 Task: Create a due date automation trigger when advanced on, on the wednesday after a card is due add dates without an incomplete due date at 11:00 AM.
Action: Mouse moved to (874, 265)
Screenshot: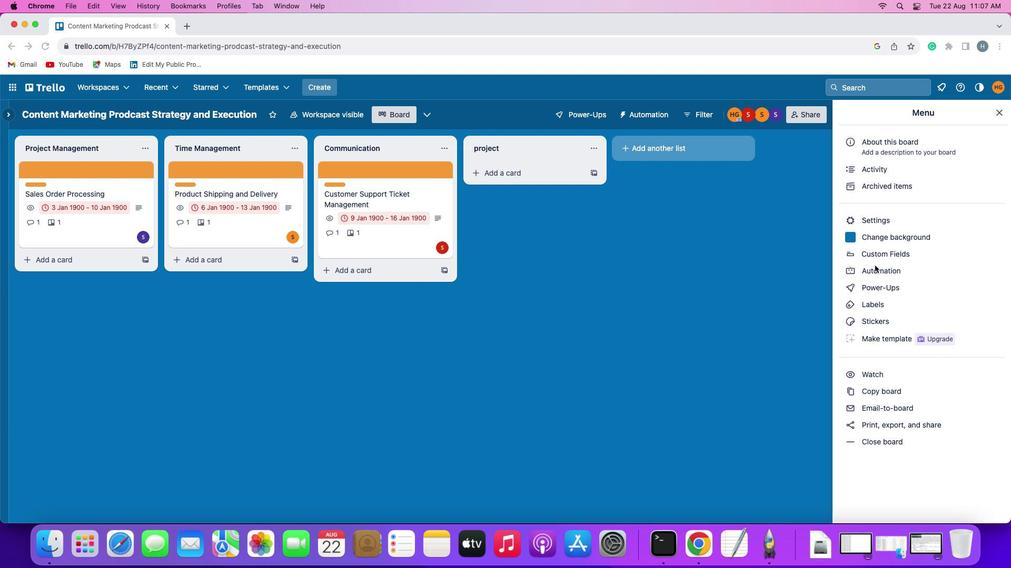 
Action: Mouse pressed left at (874, 265)
Screenshot: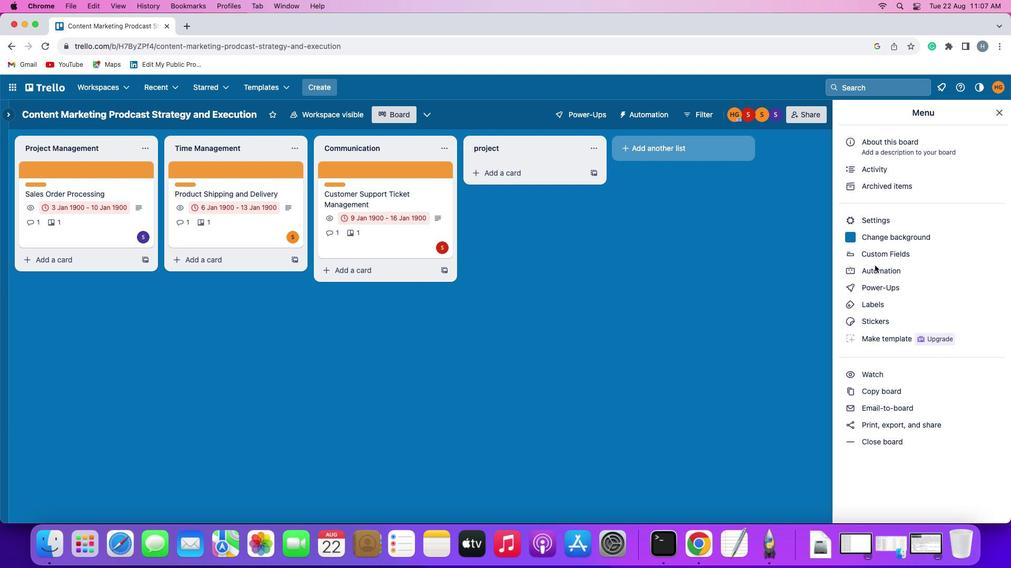 
Action: Mouse pressed left at (874, 265)
Screenshot: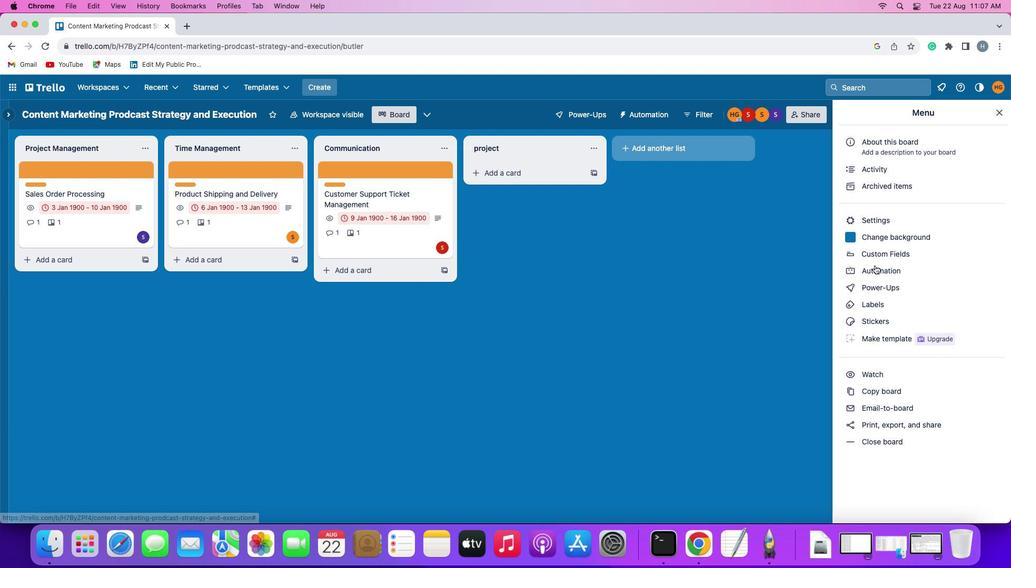 
Action: Mouse moved to (68, 244)
Screenshot: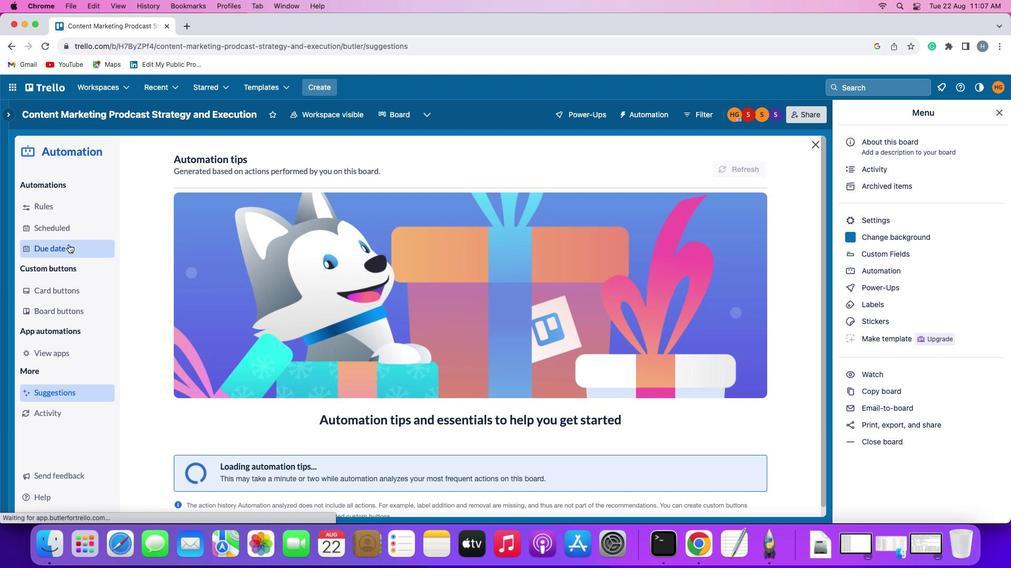 
Action: Mouse pressed left at (68, 244)
Screenshot: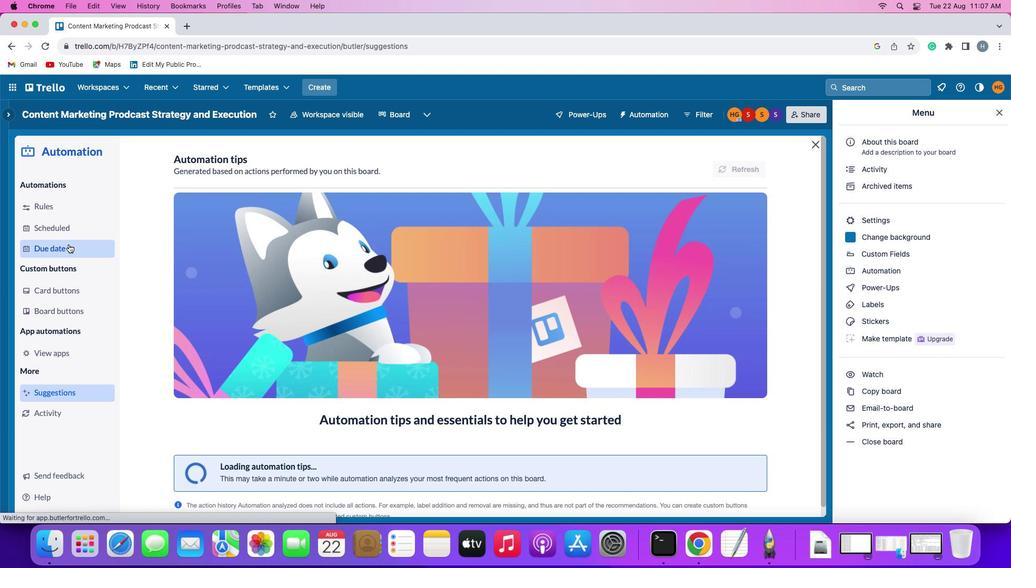 
Action: Mouse moved to (723, 160)
Screenshot: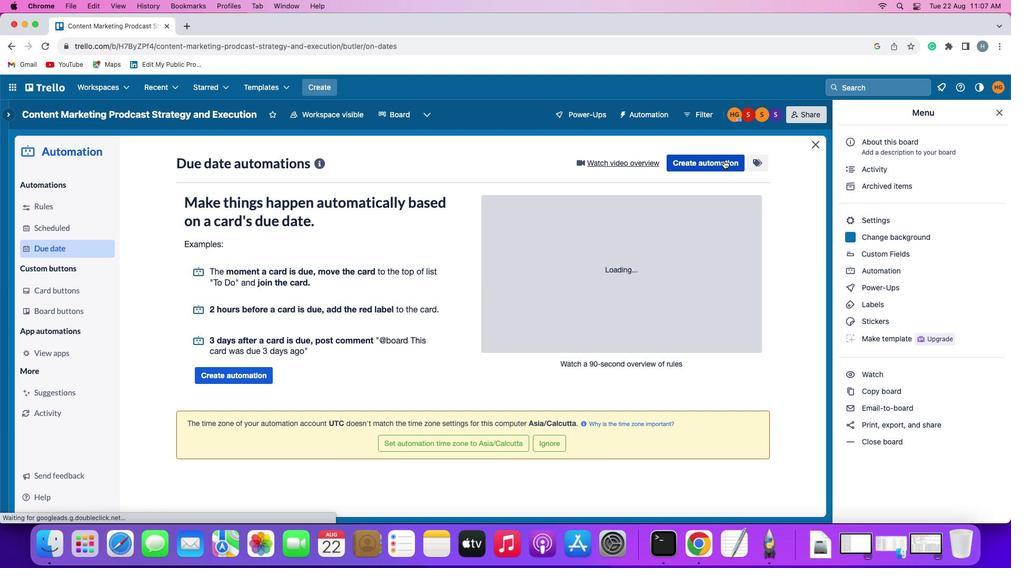 
Action: Mouse pressed left at (723, 160)
Screenshot: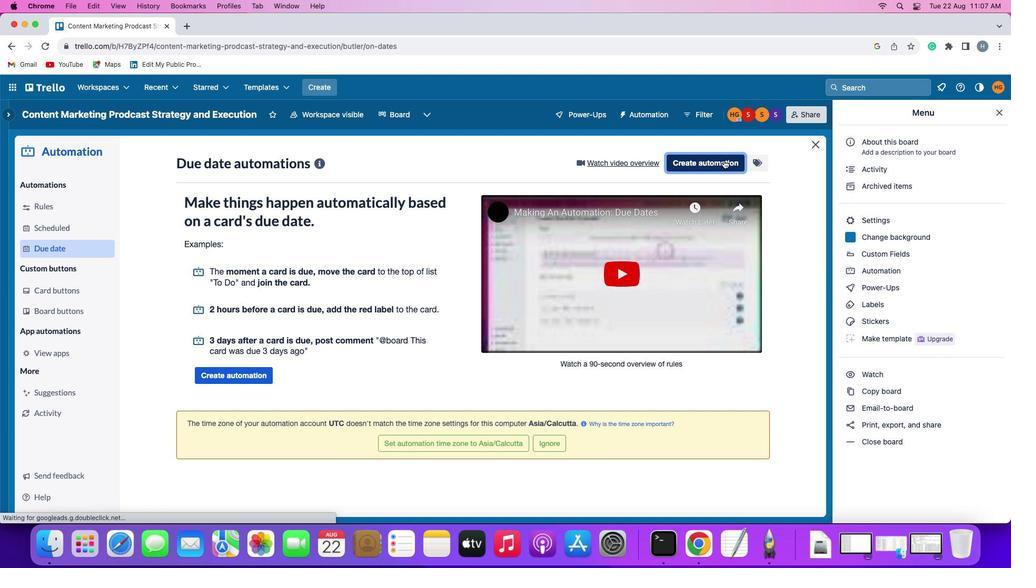 
Action: Mouse moved to (243, 267)
Screenshot: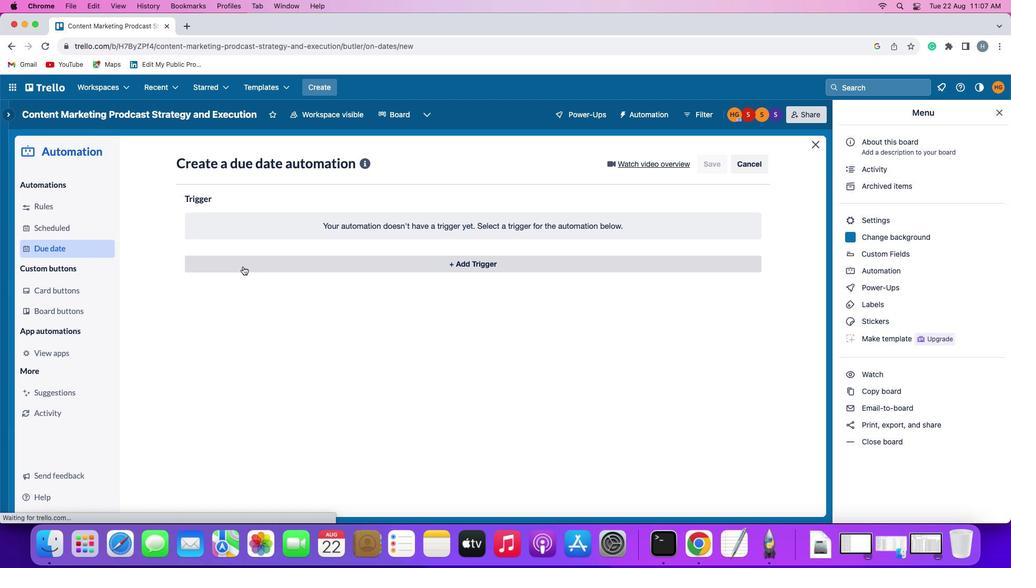 
Action: Mouse pressed left at (243, 267)
Screenshot: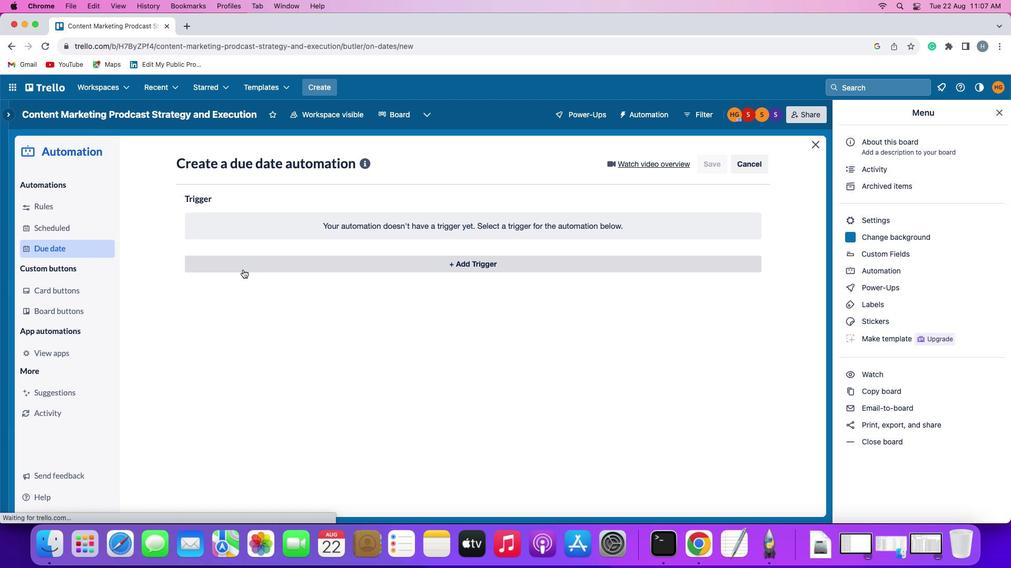 
Action: Mouse moved to (233, 465)
Screenshot: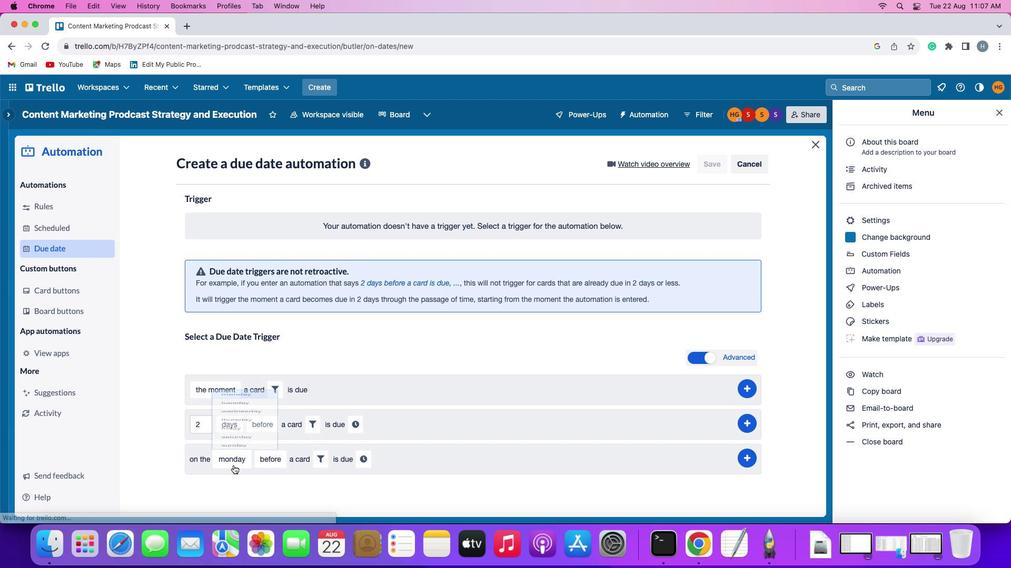 
Action: Mouse pressed left at (233, 465)
Screenshot: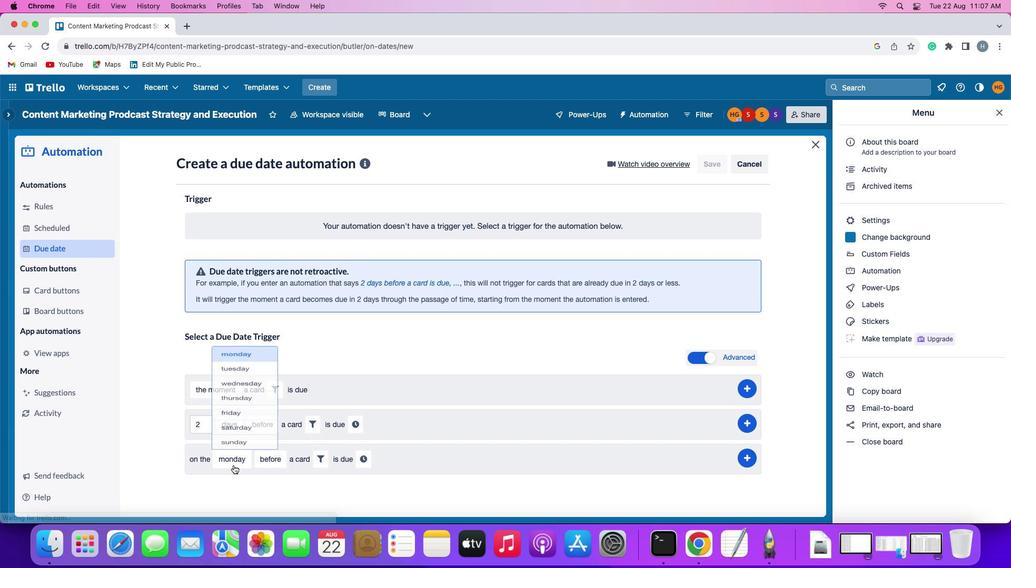 
Action: Mouse moved to (249, 356)
Screenshot: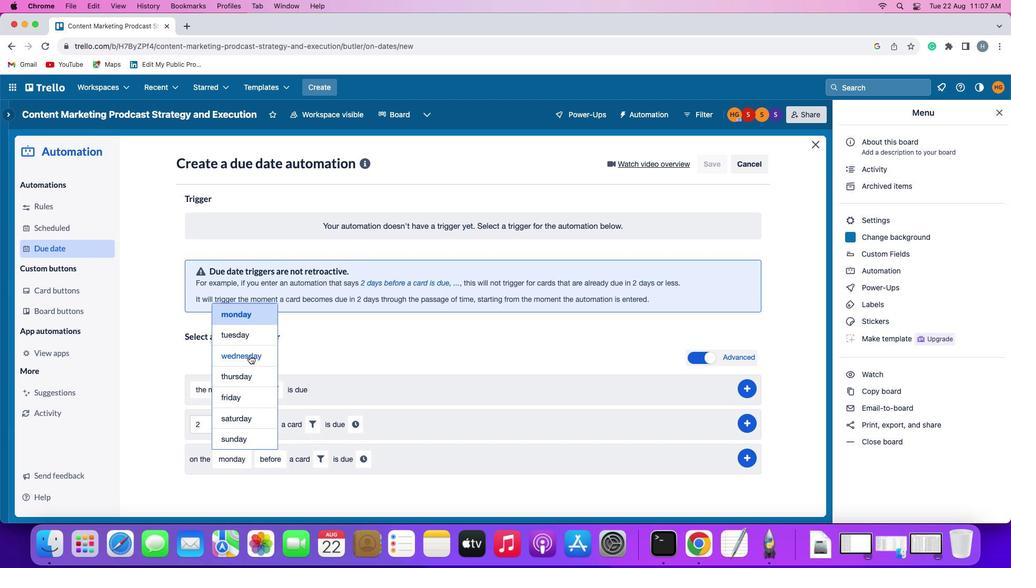 
Action: Mouse pressed left at (249, 356)
Screenshot: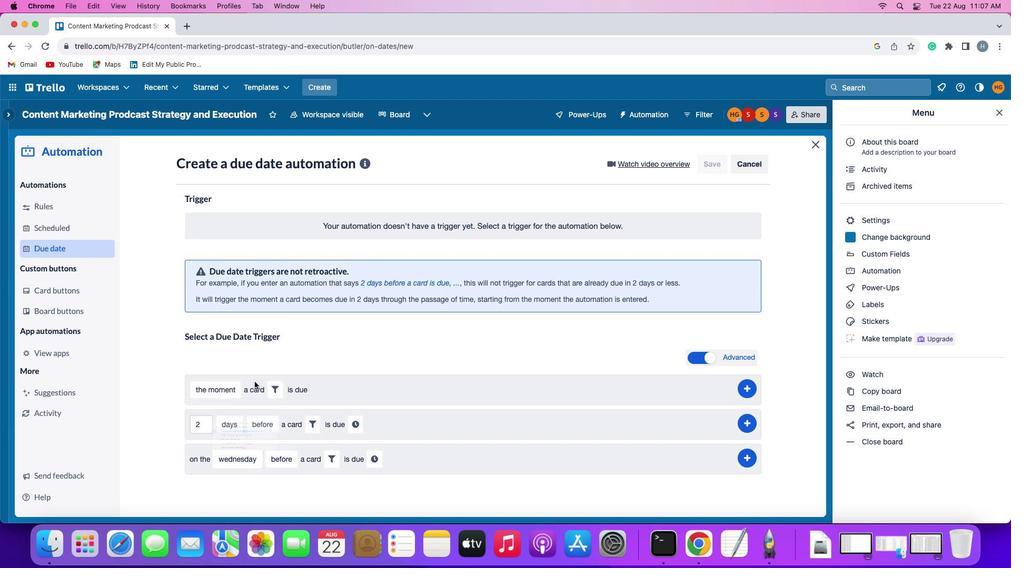 
Action: Mouse moved to (277, 457)
Screenshot: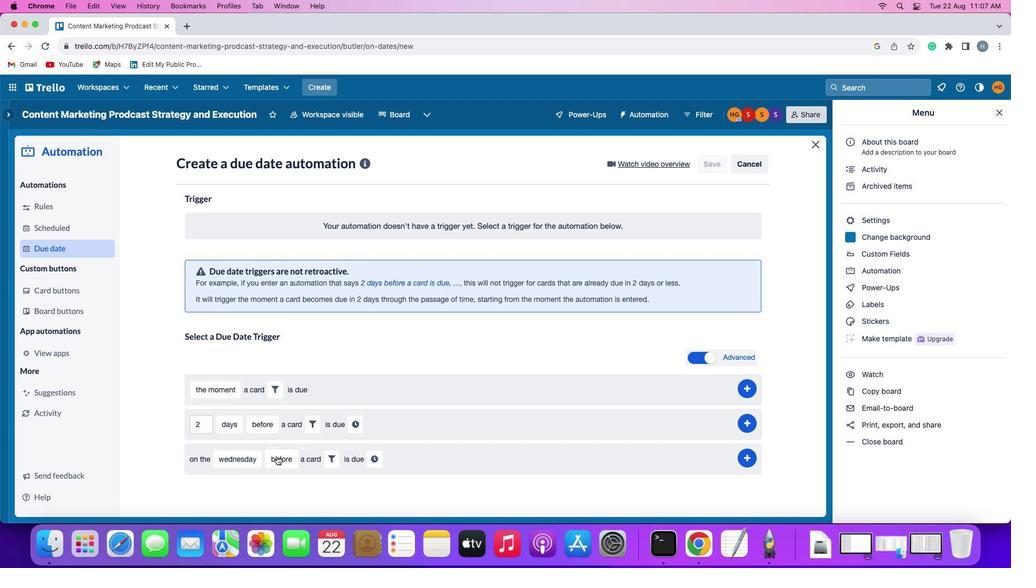 
Action: Mouse pressed left at (277, 457)
Screenshot: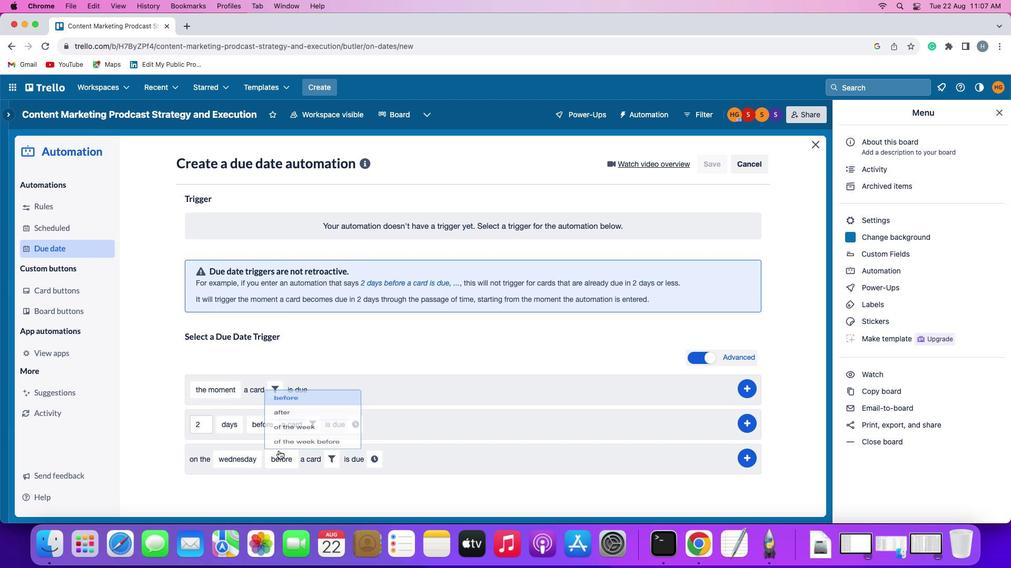 
Action: Mouse moved to (292, 398)
Screenshot: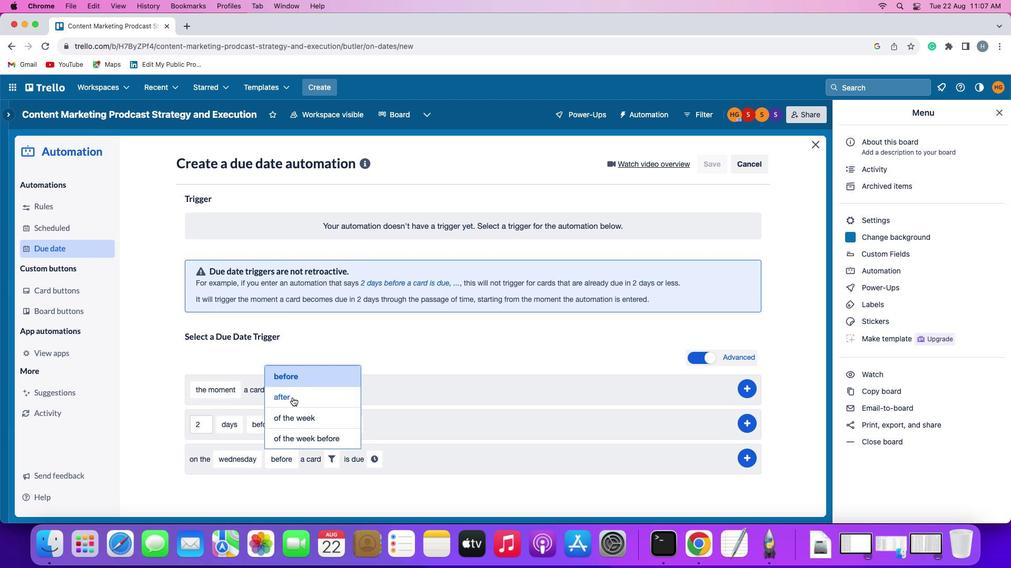 
Action: Mouse pressed left at (292, 398)
Screenshot: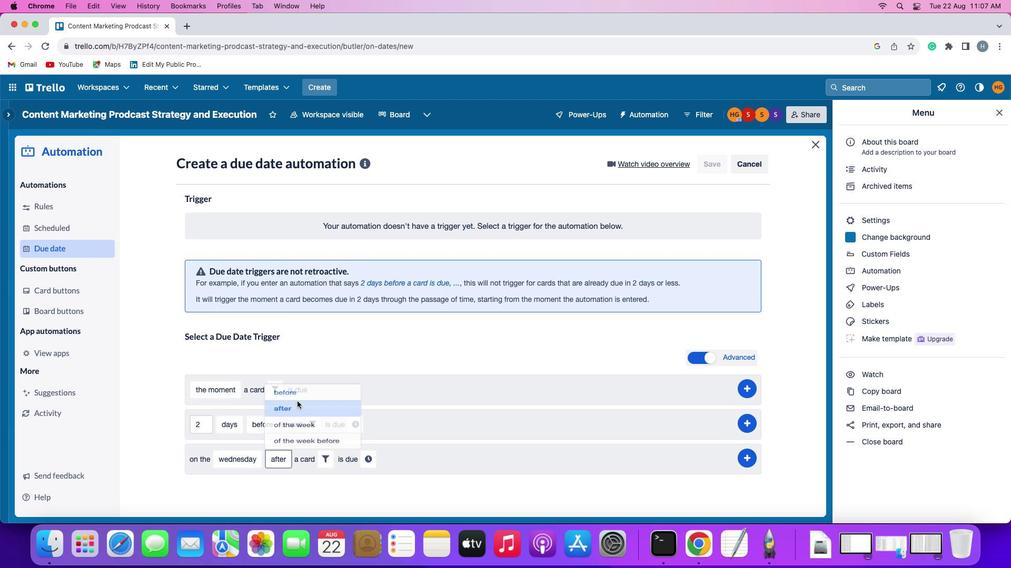 
Action: Mouse moved to (327, 456)
Screenshot: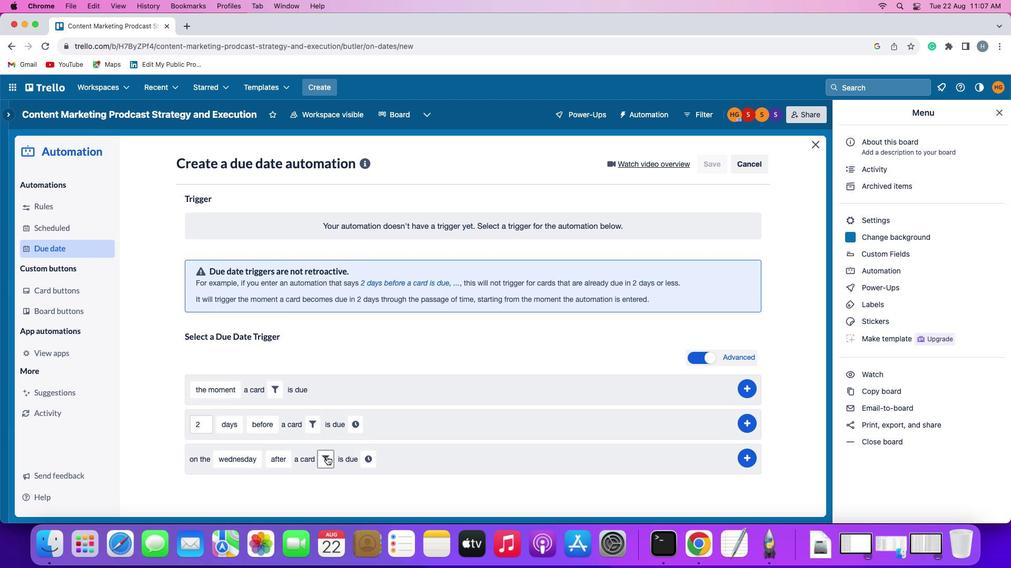 
Action: Mouse pressed left at (327, 456)
Screenshot: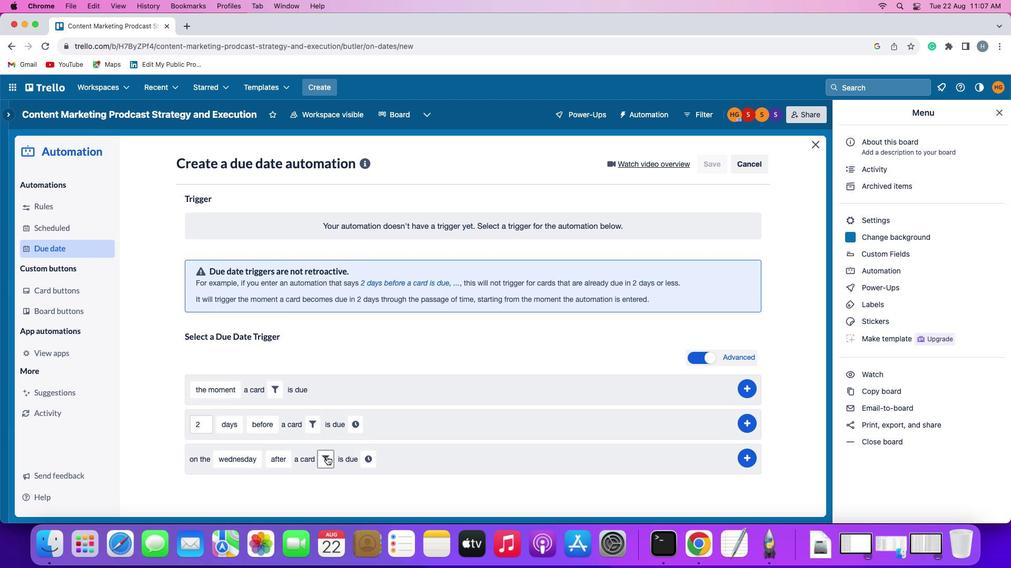 
Action: Mouse moved to (377, 486)
Screenshot: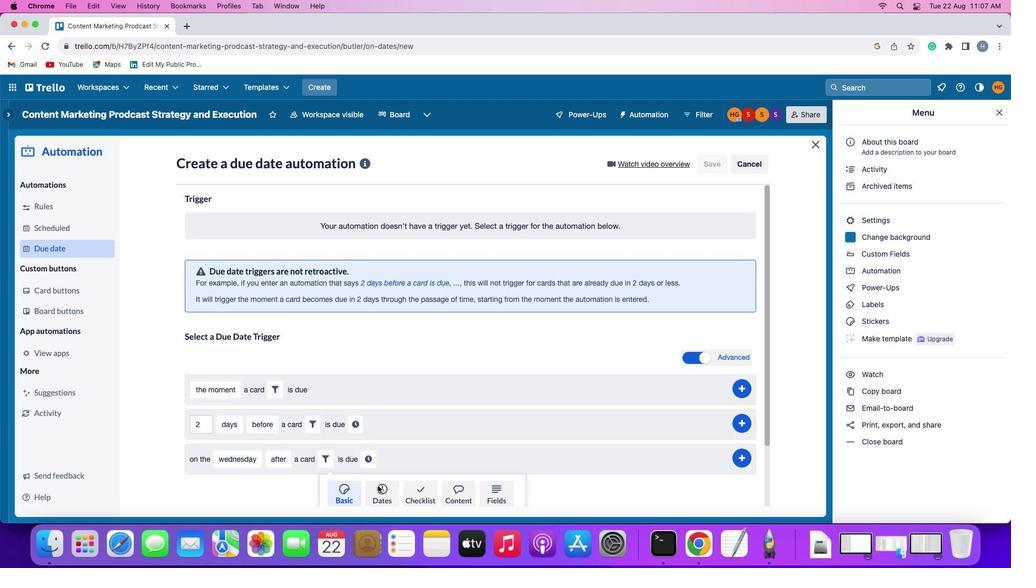 
Action: Mouse pressed left at (377, 486)
Screenshot: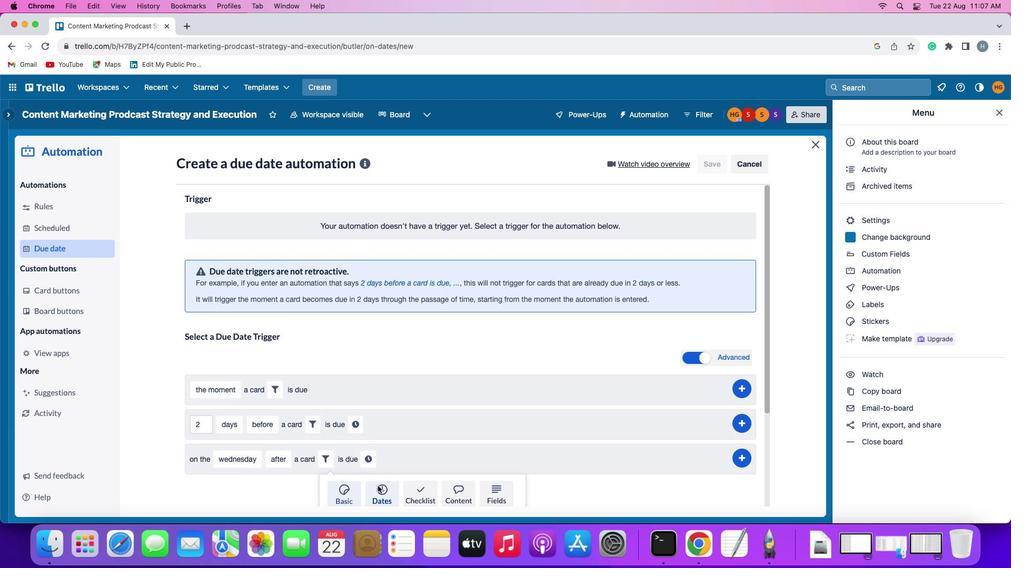 
Action: Mouse moved to (257, 494)
Screenshot: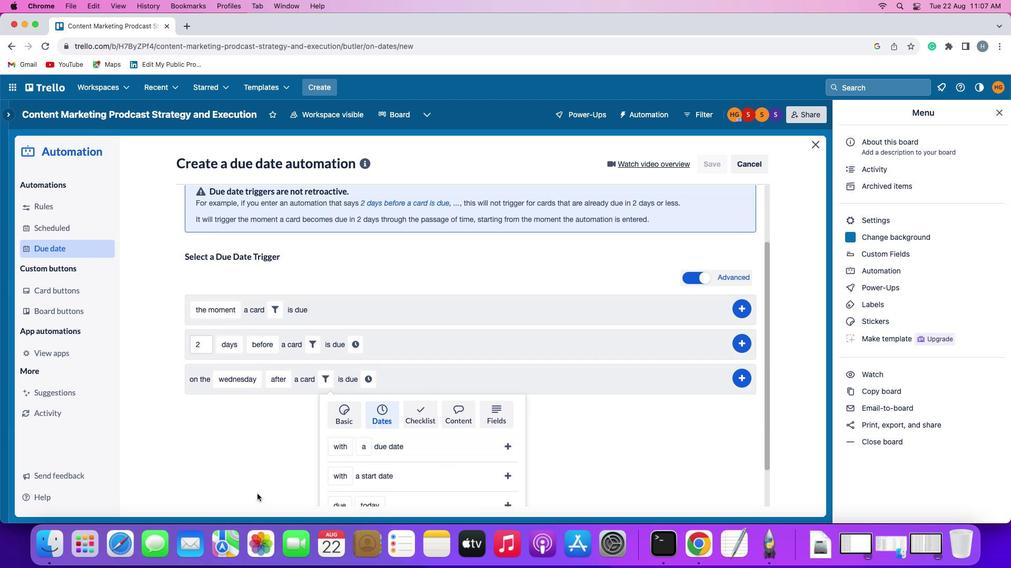 
Action: Mouse scrolled (257, 494) with delta (0, 0)
Screenshot: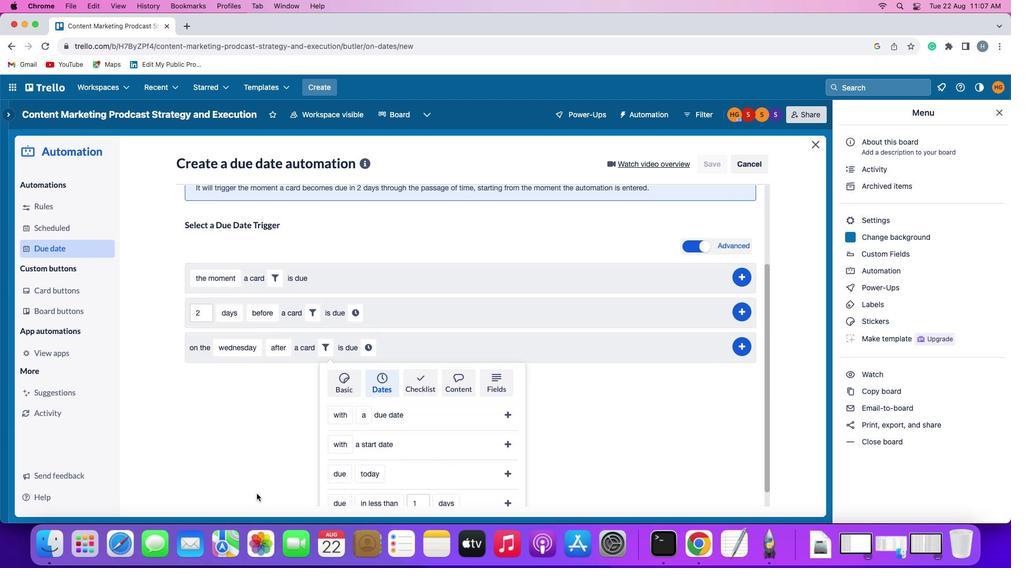 
Action: Mouse scrolled (257, 494) with delta (0, 0)
Screenshot: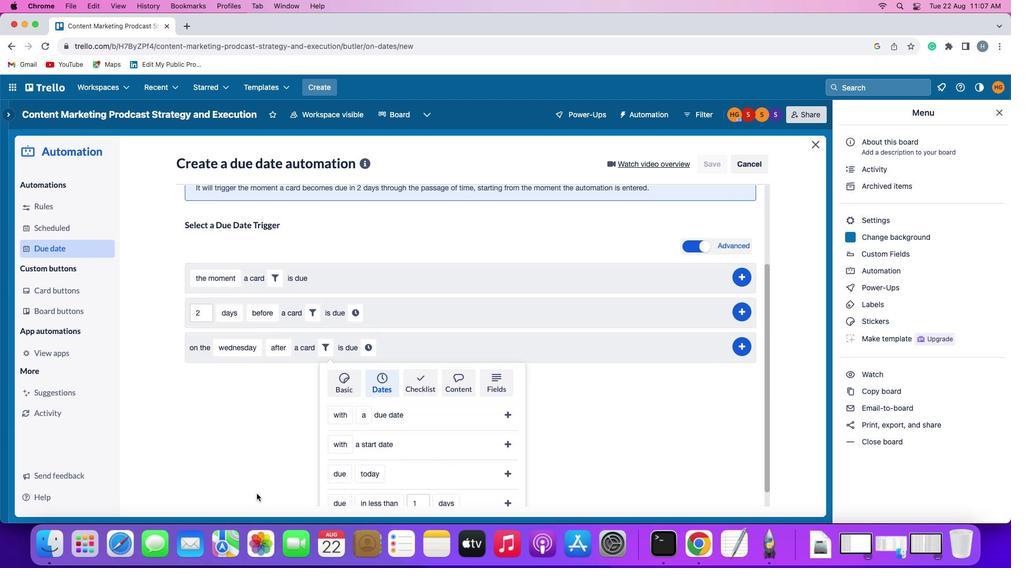 
Action: Mouse moved to (257, 494)
Screenshot: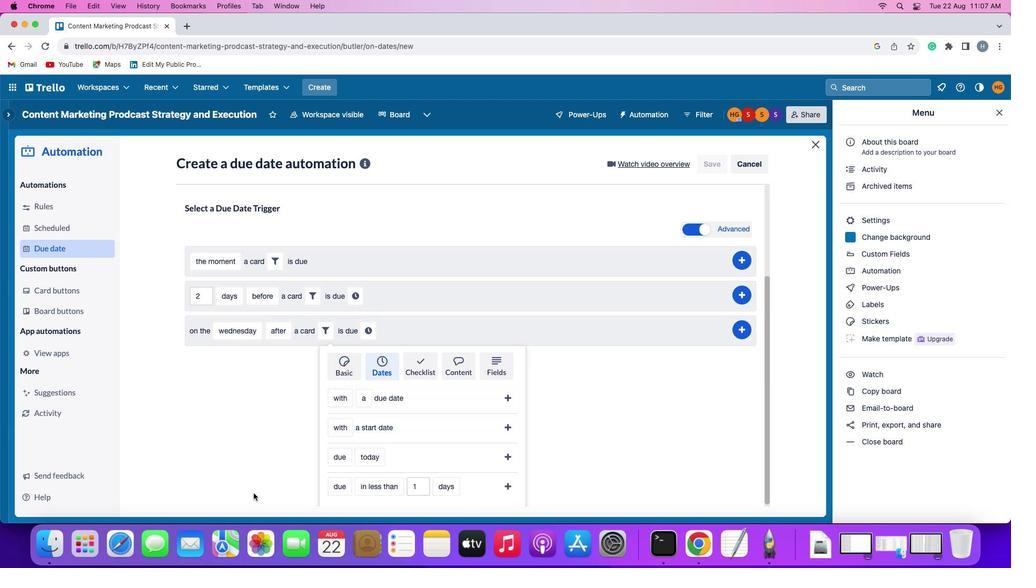 
Action: Mouse scrolled (257, 494) with delta (0, -1)
Screenshot: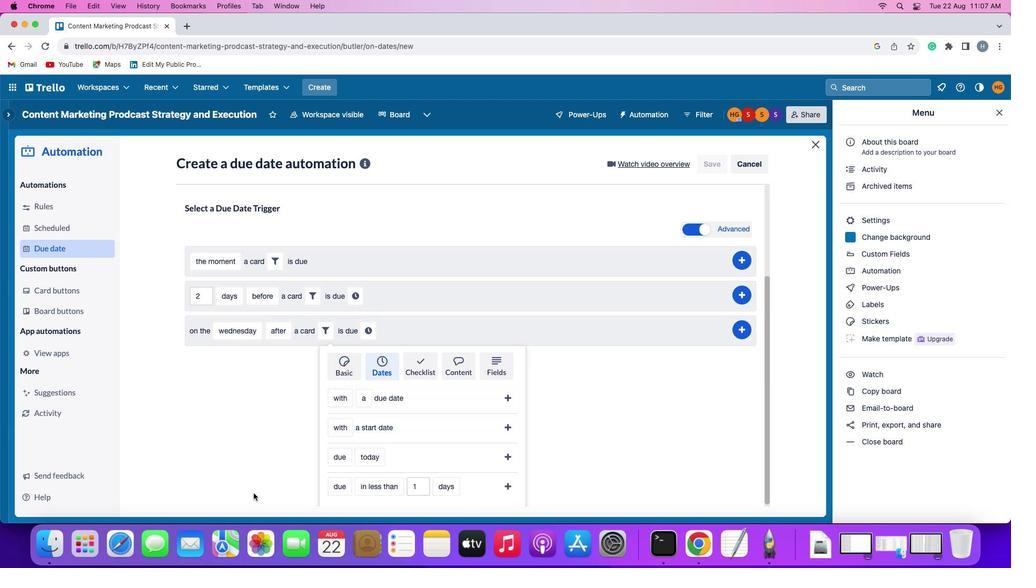 
Action: Mouse moved to (257, 494)
Screenshot: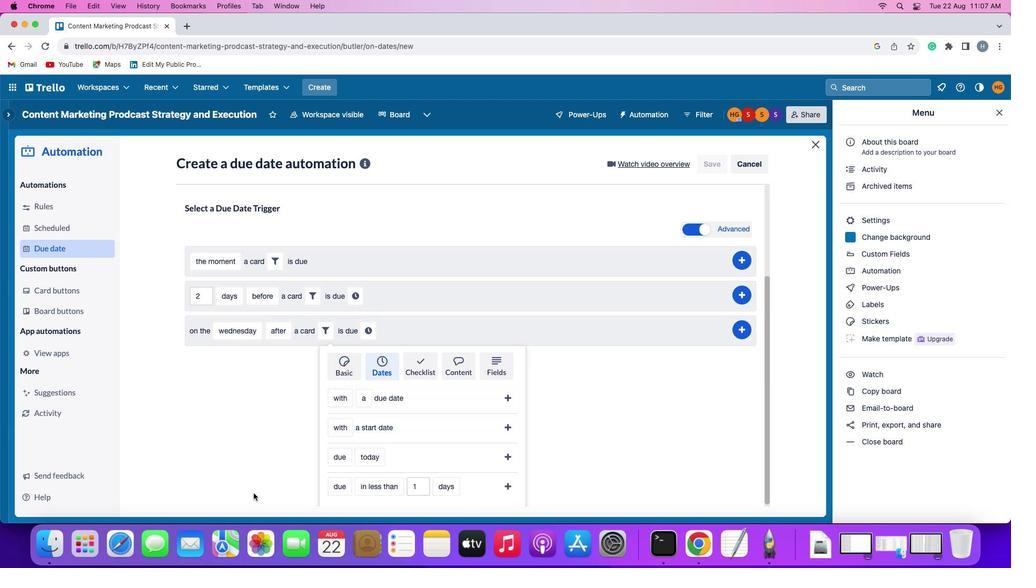 
Action: Mouse scrolled (257, 494) with delta (0, -2)
Screenshot: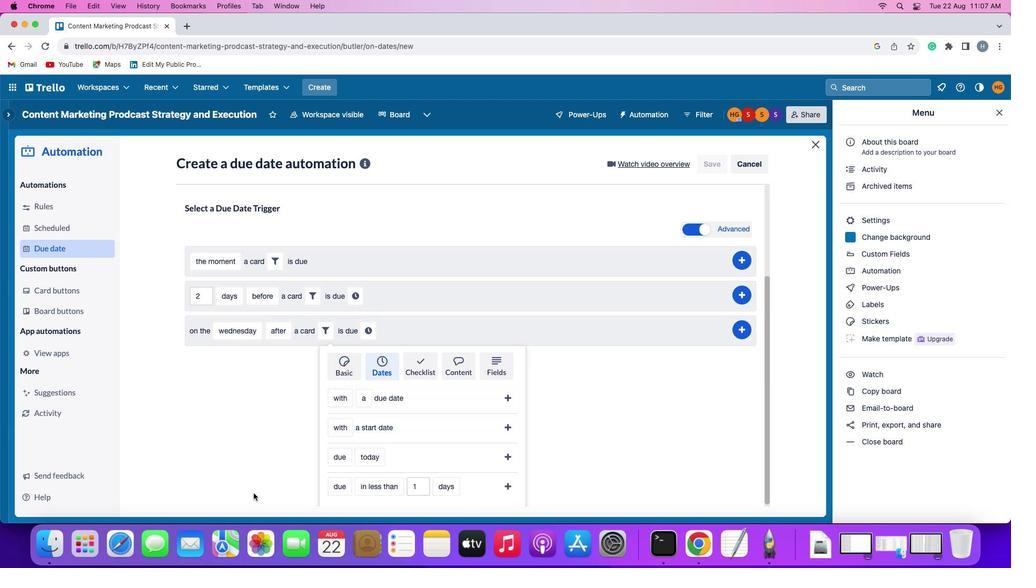 
Action: Mouse moved to (338, 389)
Screenshot: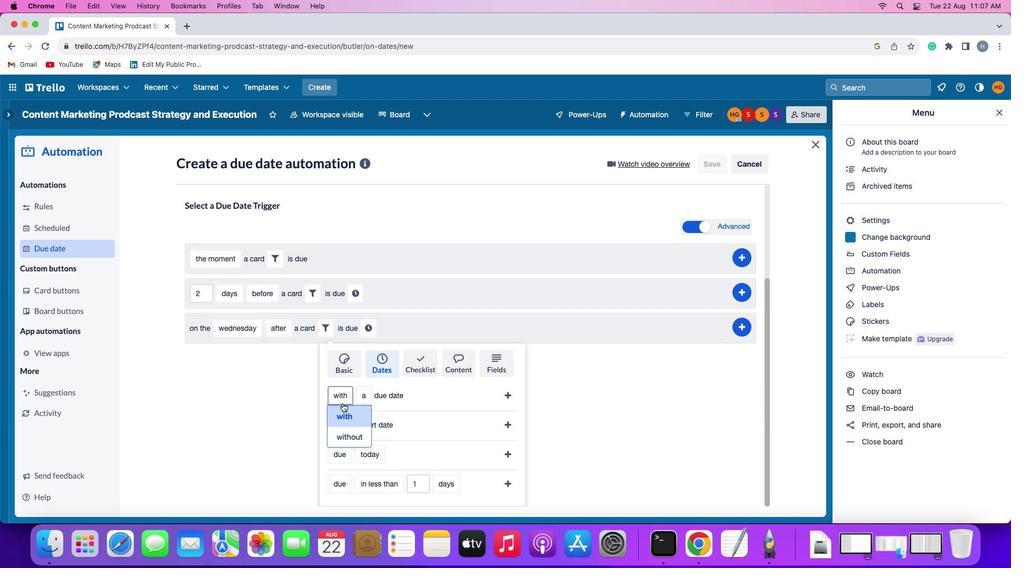 
Action: Mouse pressed left at (338, 389)
Screenshot: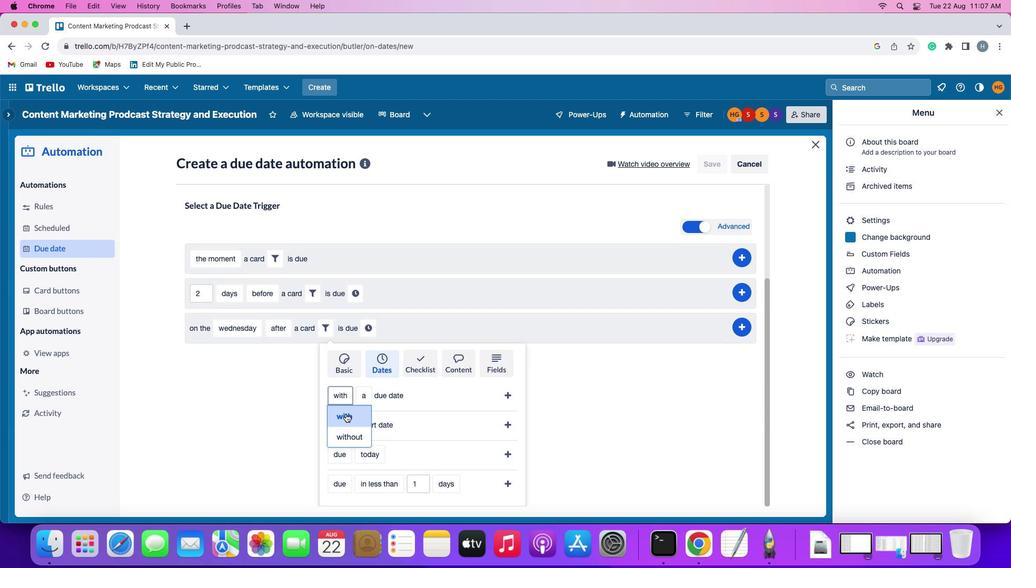 
Action: Mouse moved to (347, 432)
Screenshot: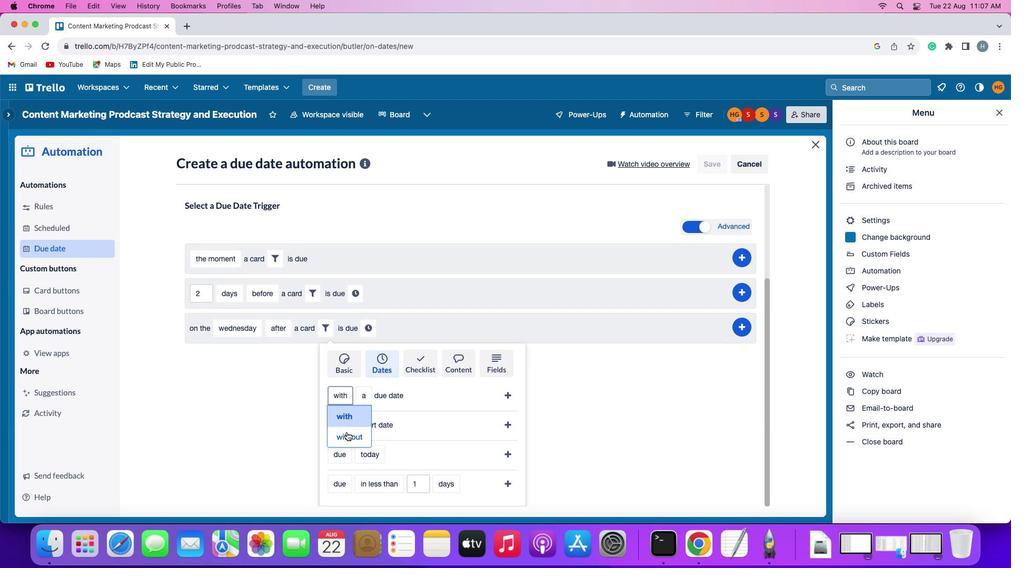 
Action: Mouse pressed left at (347, 432)
Screenshot: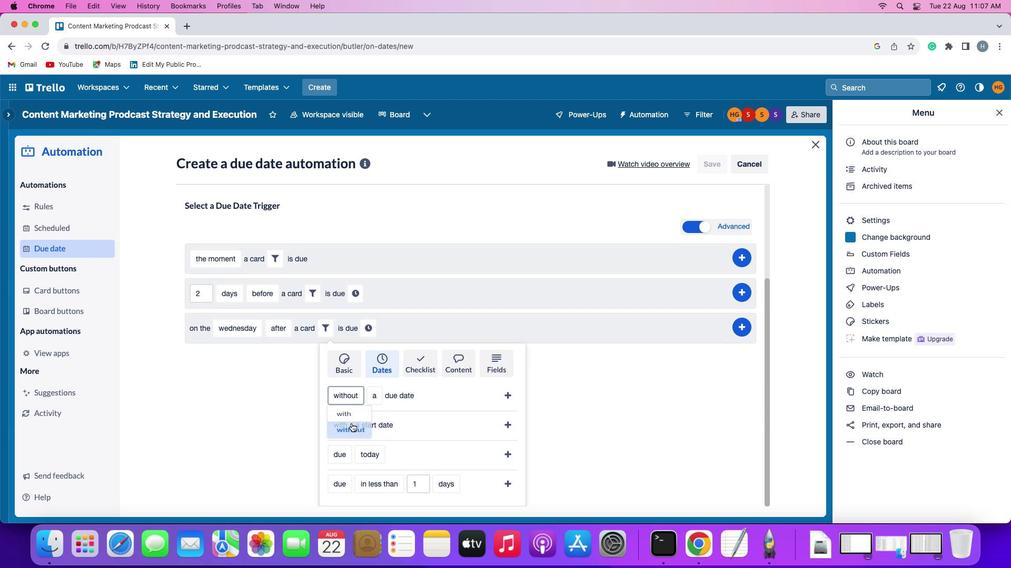 
Action: Mouse moved to (369, 398)
Screenshot: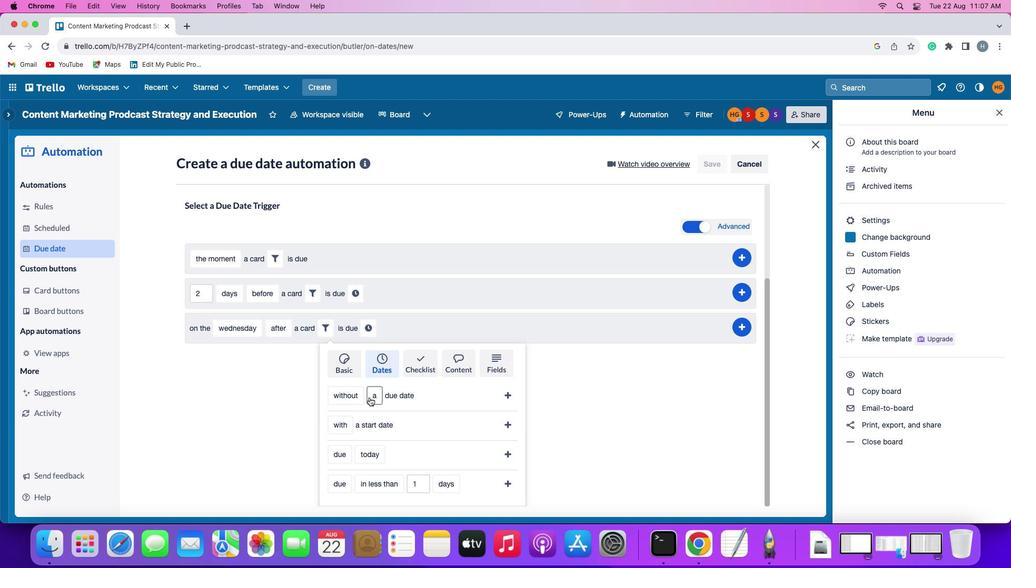 
Action: Mouse pressed left at (369, 398)
Screenshot: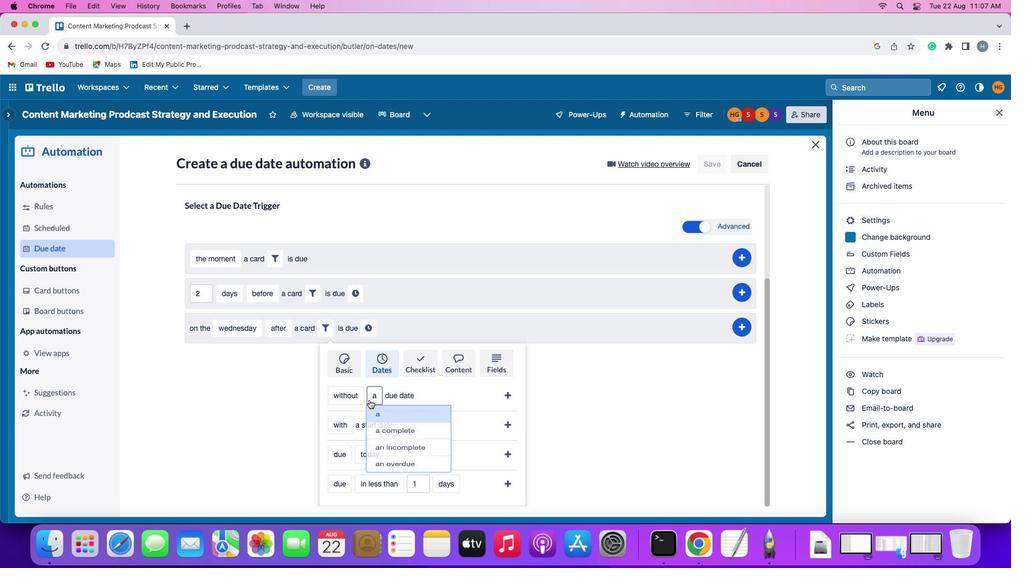 
Action: Mouse moved to (388, 453)
Screenshot: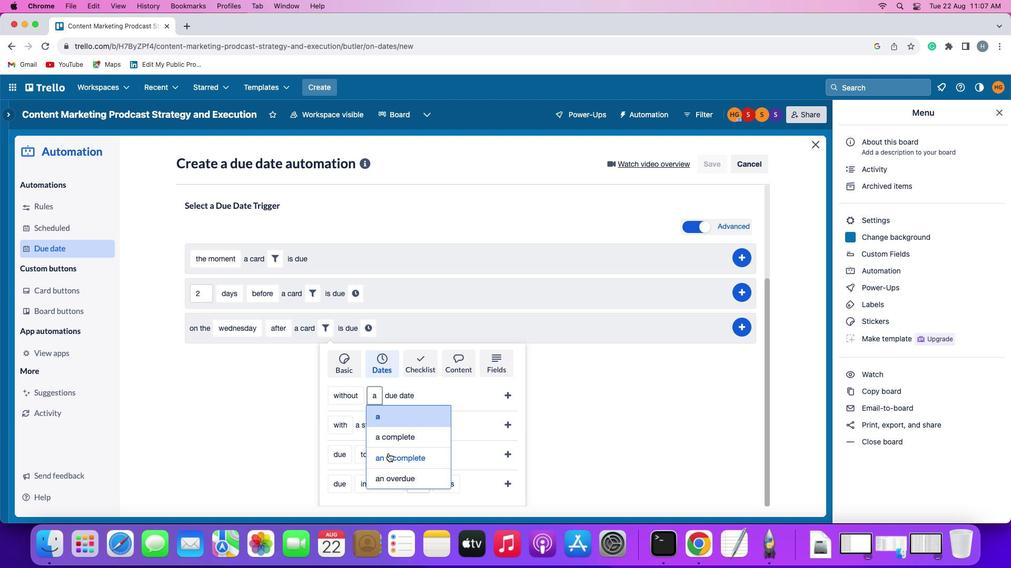
Action: Mouse pressed left at (388, 453)
Screenshot: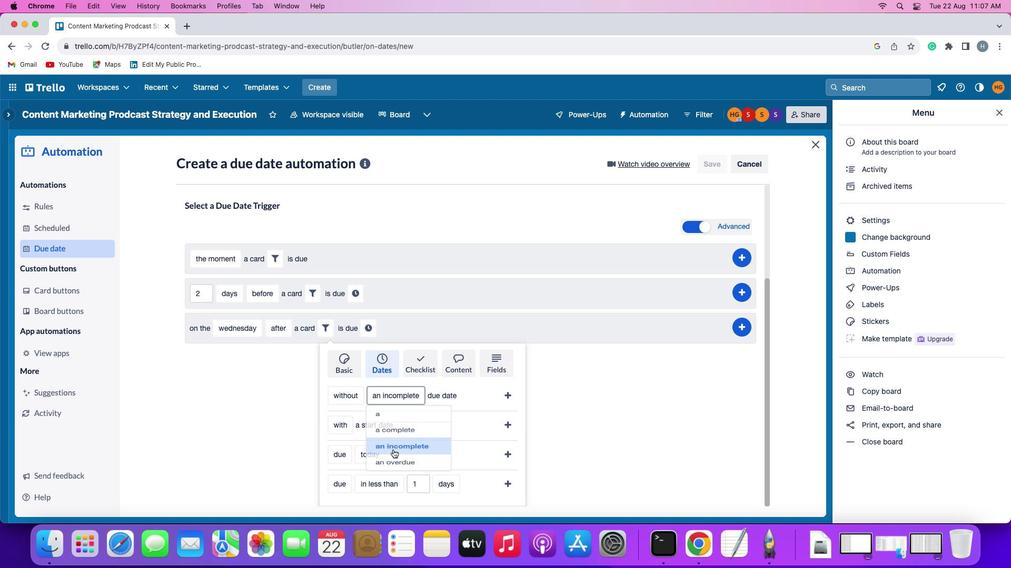 
Action: Mouse moved to (508, 390)
Screenshot: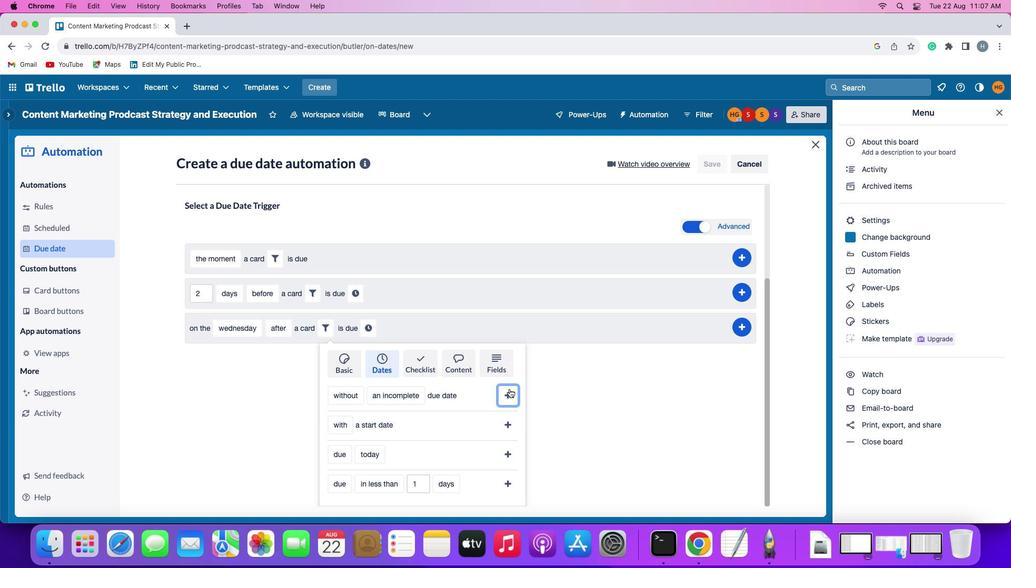 
Action: Mouse pressed left at (508, 390)
Screenshot: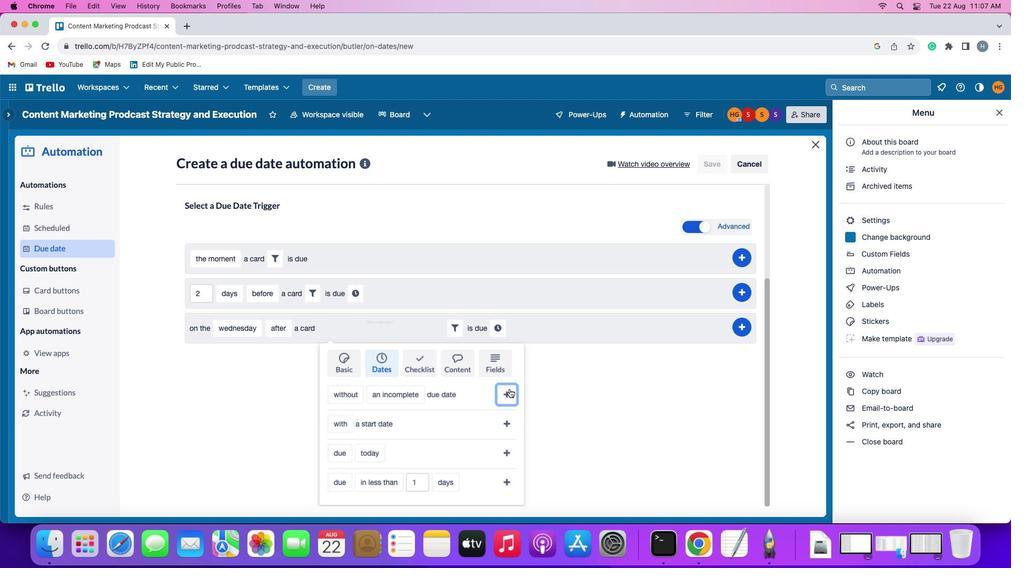 
Action: Mouse moved to (499, 451)
Screenshot: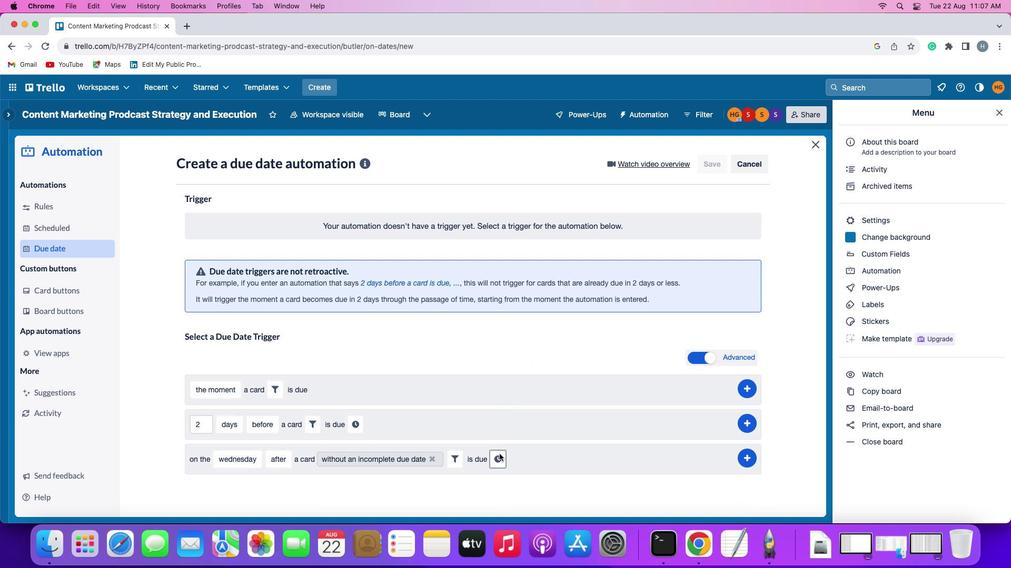 
Action: Mouse pressed left at (499, 451)
Screenshot: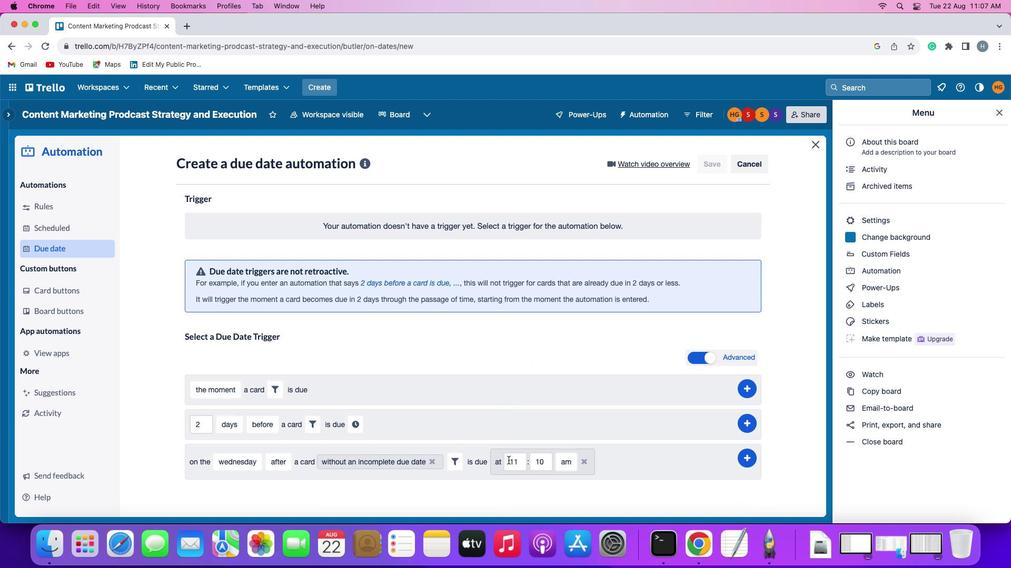 
Action: Mouse moved to (549, 461)
Screenshot: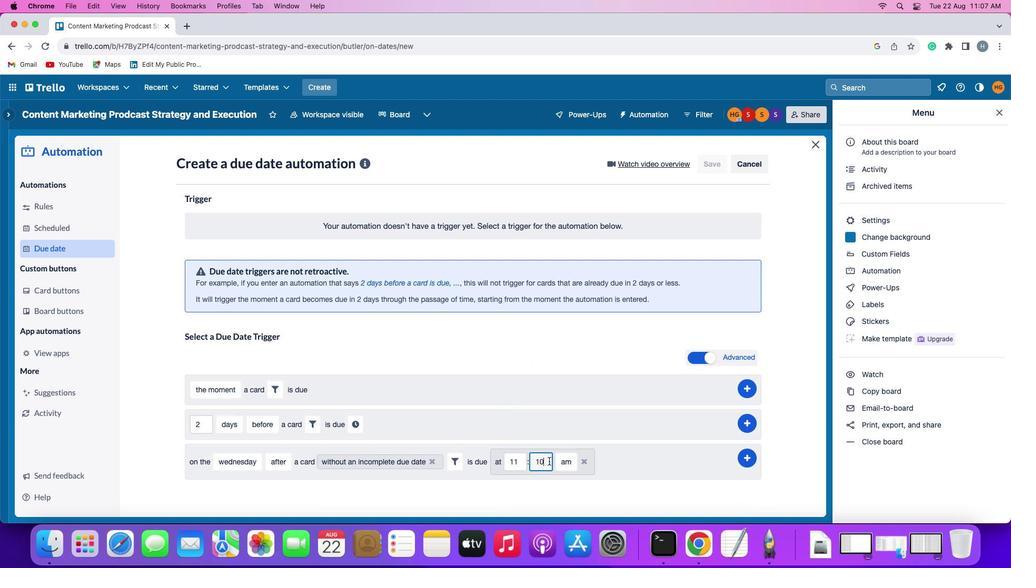 
Action: Mouse pressed left at (549, 461)
Screenshot: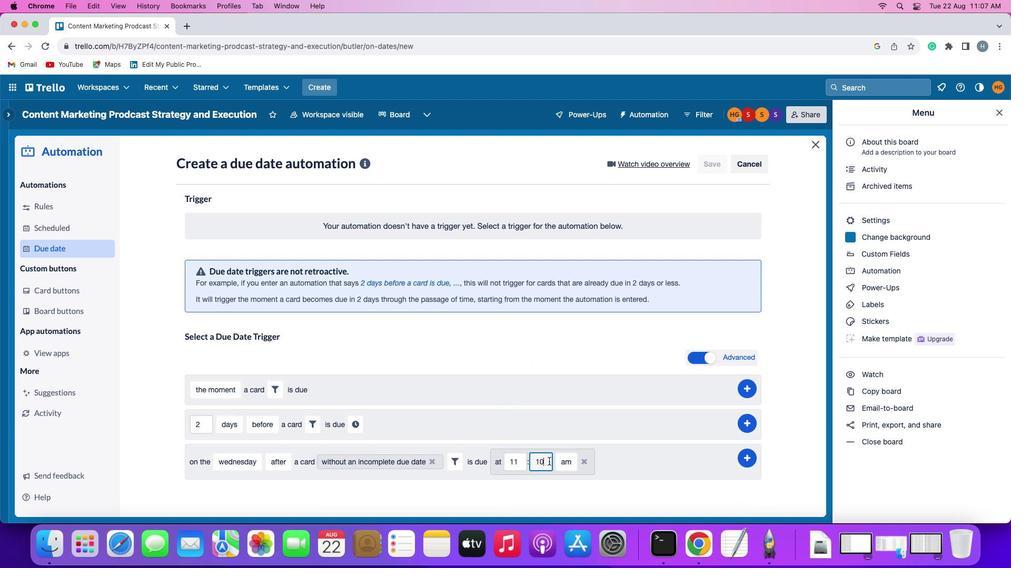 
Action: Mouse moved to (549, 461)
Screenshot: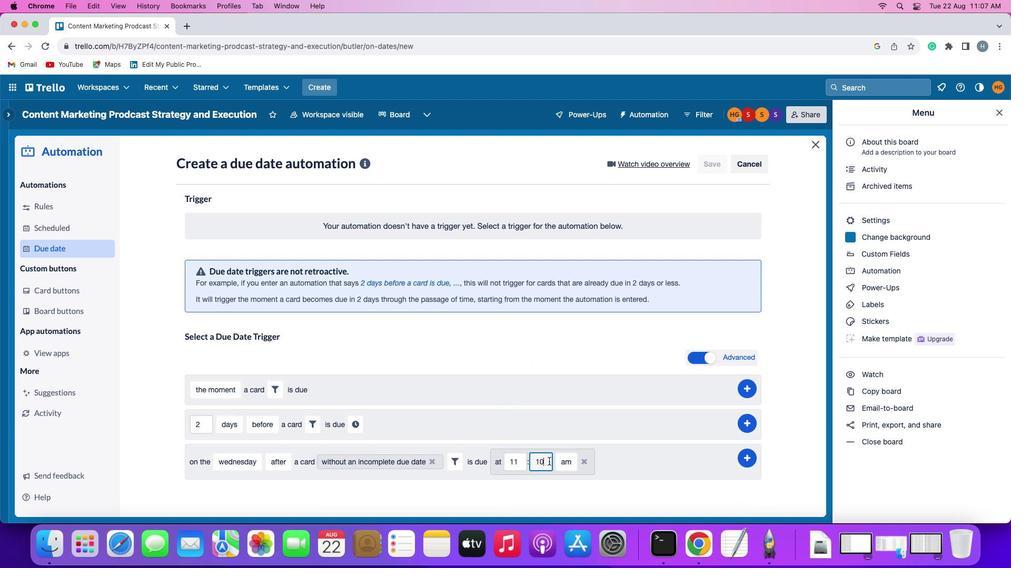 
Action: Key pressed Key.backspaceKey.backspace'0''0'
Screenshot: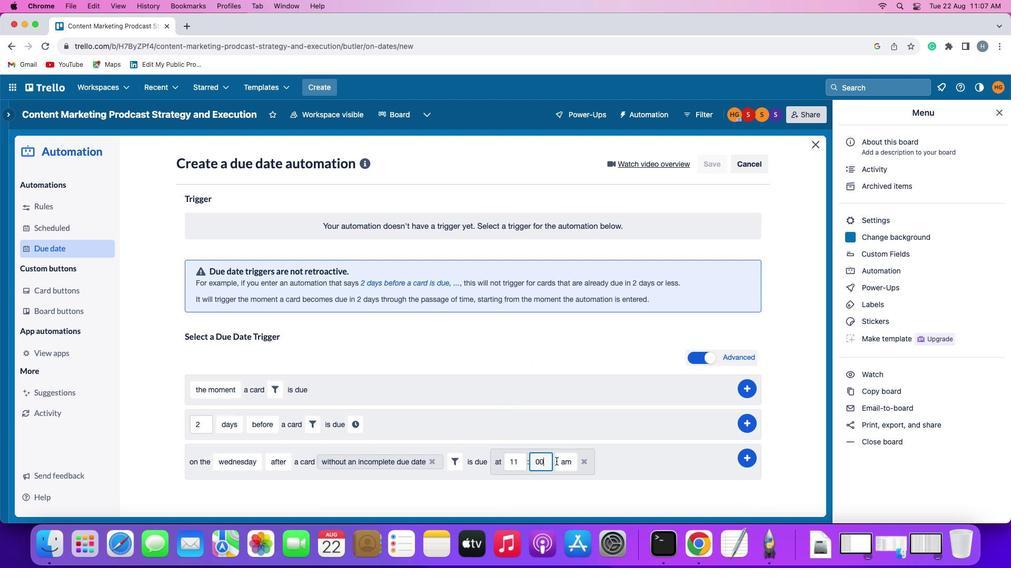 
Action: Mouse moved to (749, 456)
Screenshot: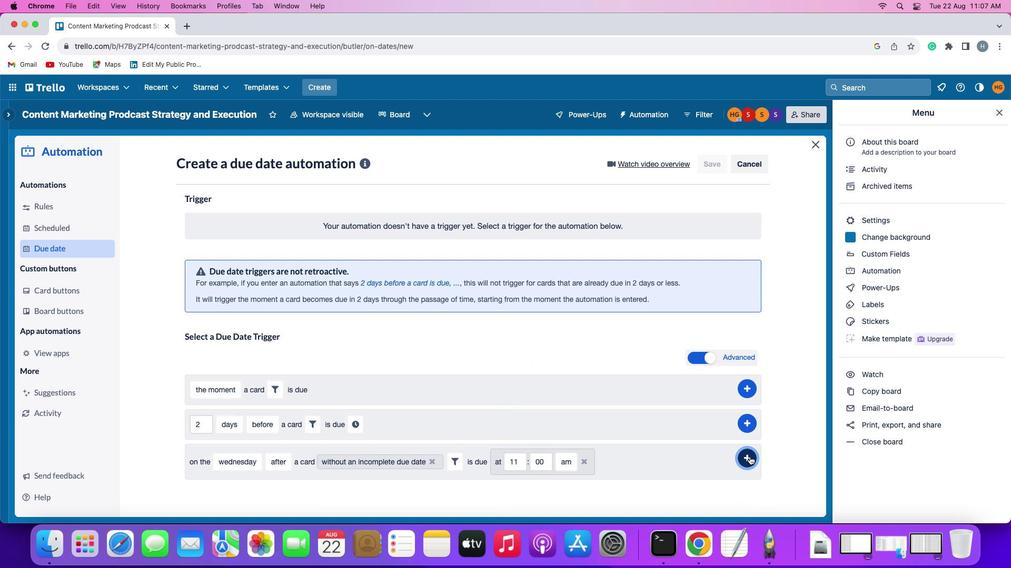 
Action: Mouse pressed left at (749, 456)
Screenshot: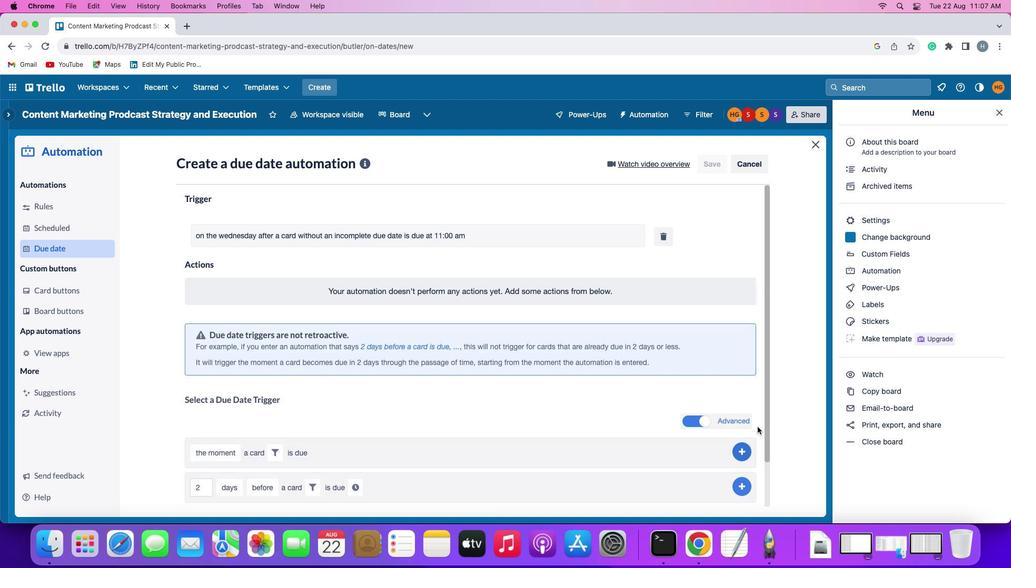 
Action: Mouse moved to (786, 360)
Screenshot: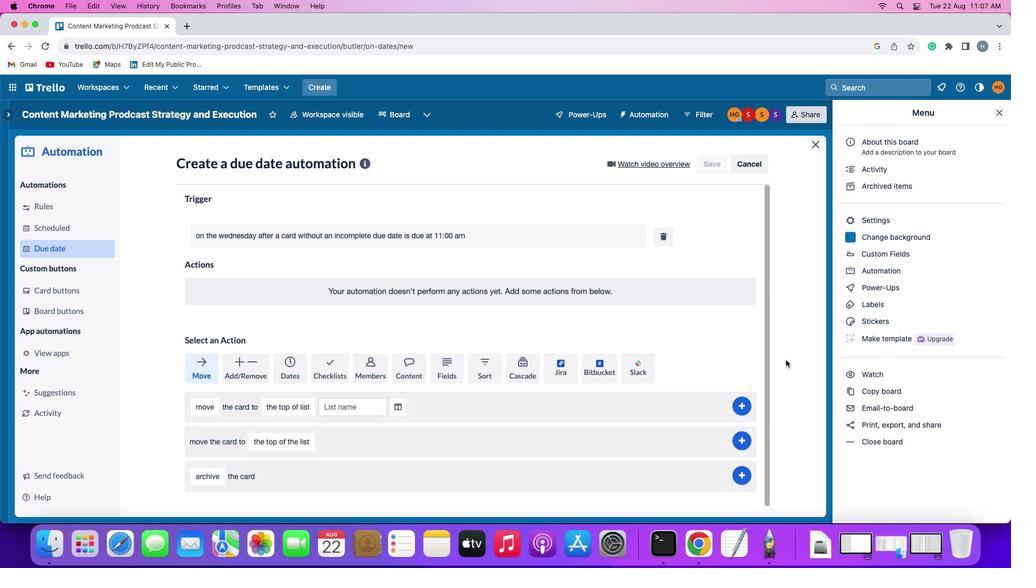 
